 Task: Look for products in the category "Chicken" from the brand "Sprouts".
Action: Mouse moved to (25, 122)
Screenshot: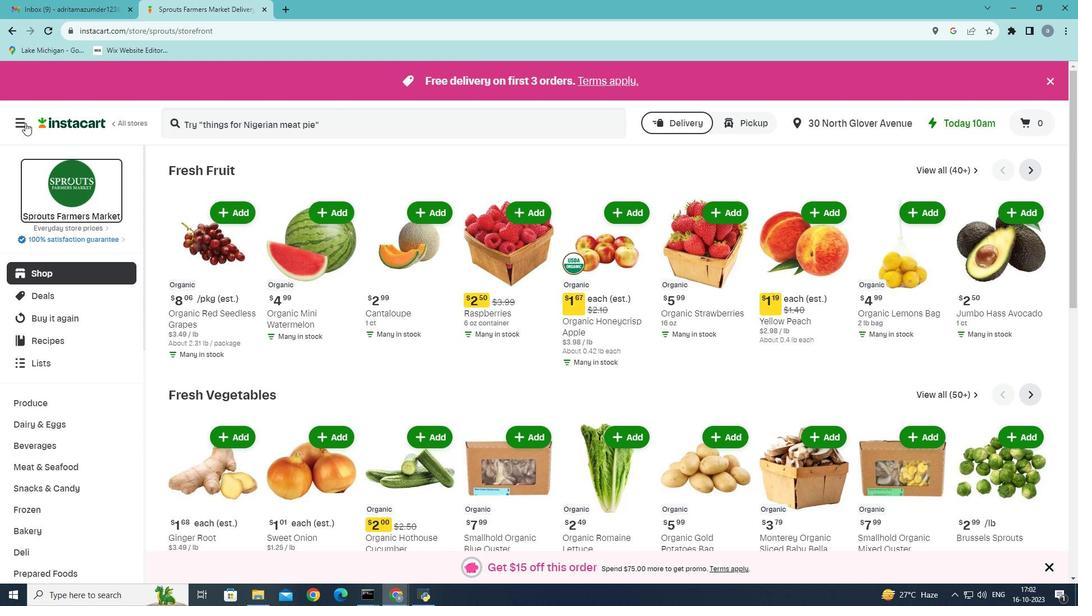 
Action: Mouse pressed left at (25, 122)
Screenshot: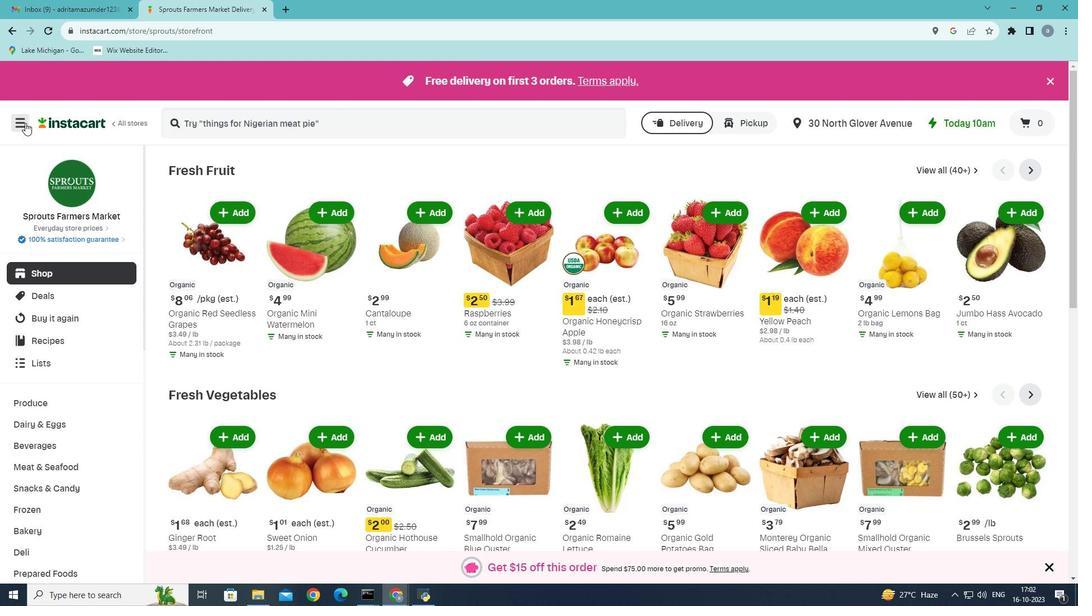 
Action: Mouse moved to (44, 330)
Screenshot: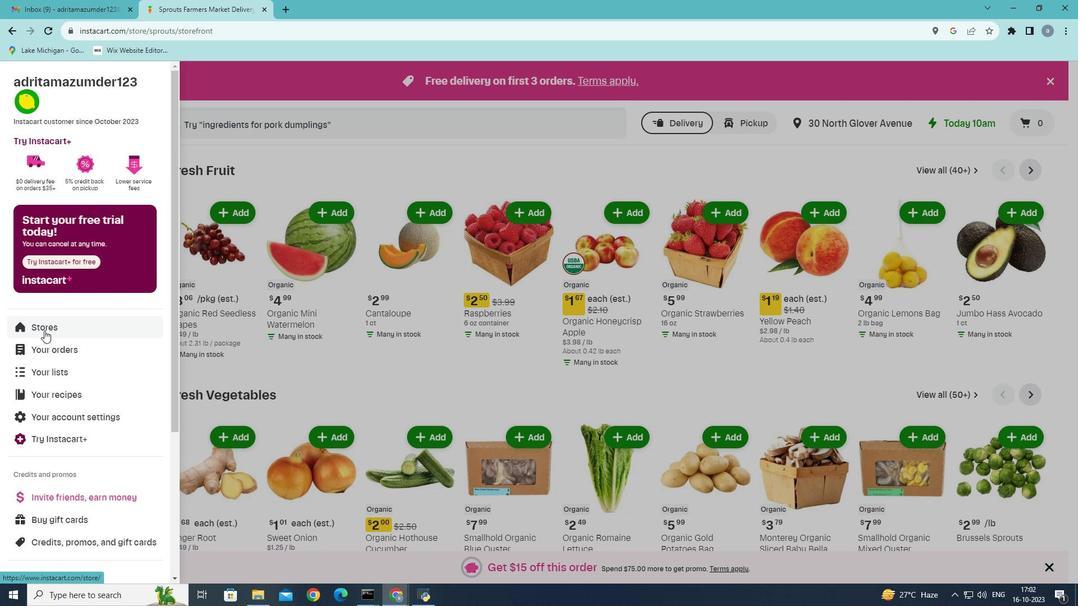 
Action: Mouse pressed left at (44, 330)
Screenshot: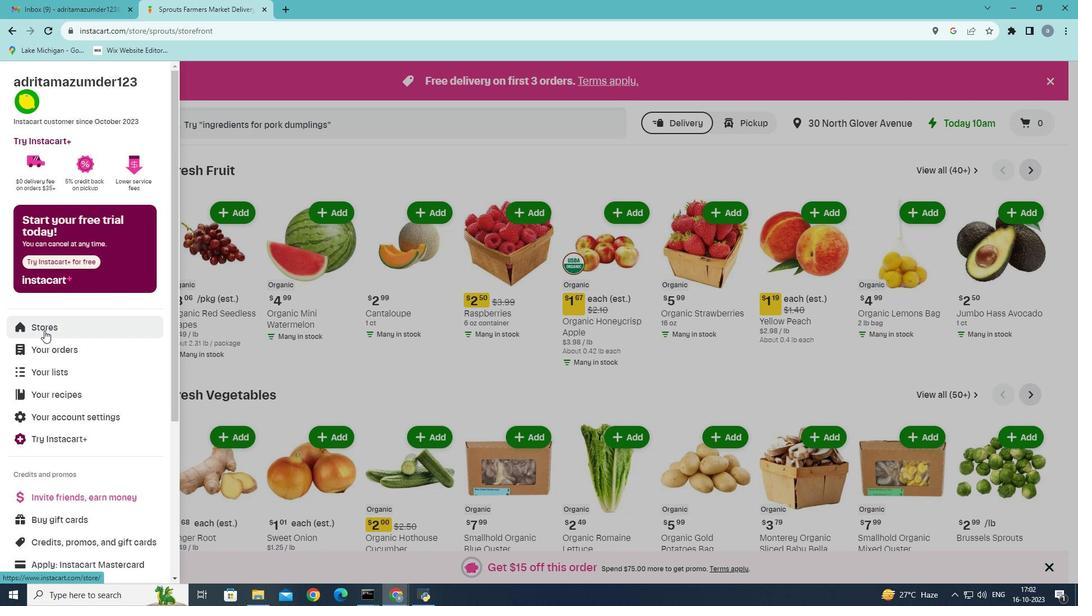 
Action: Mouse moved to (279, 128)
Screenshot: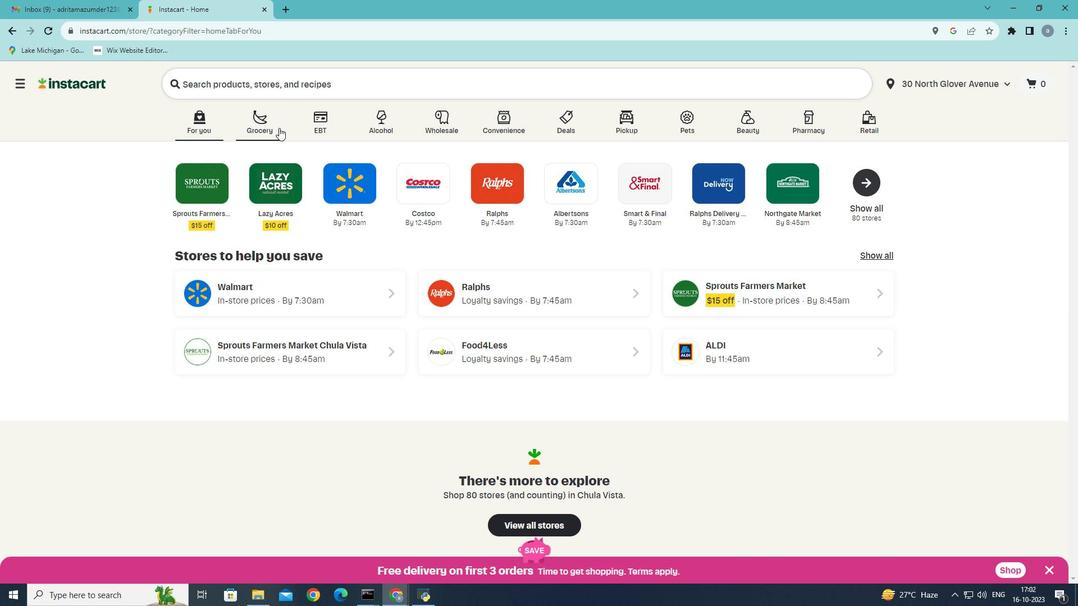 
Action: Mouse pressed left at (279, 128)
Screenshot: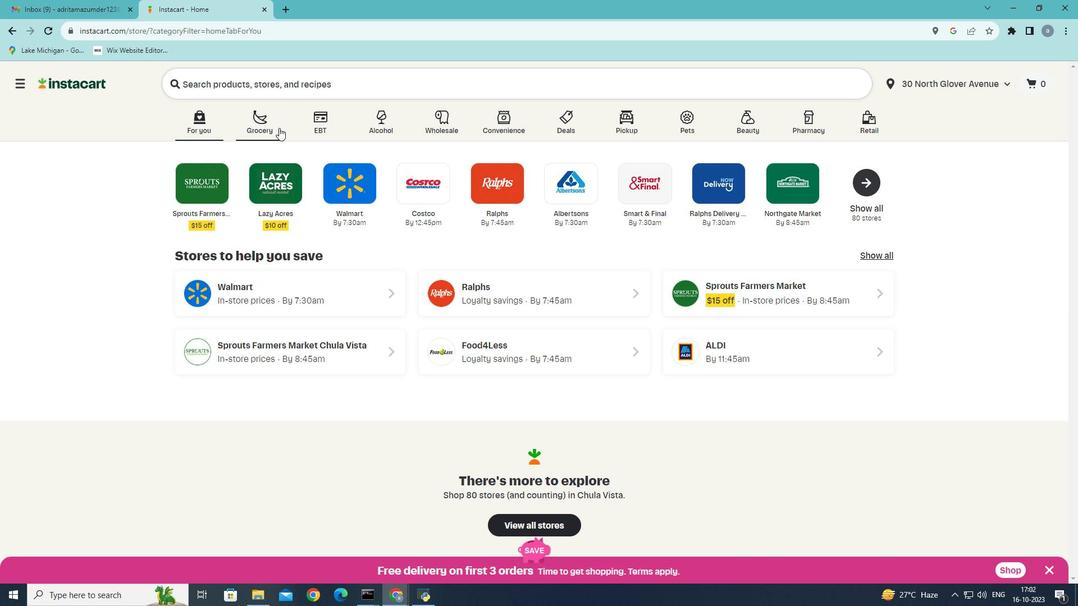 
Action: Mouse moved to (800, 290)
Screenshot: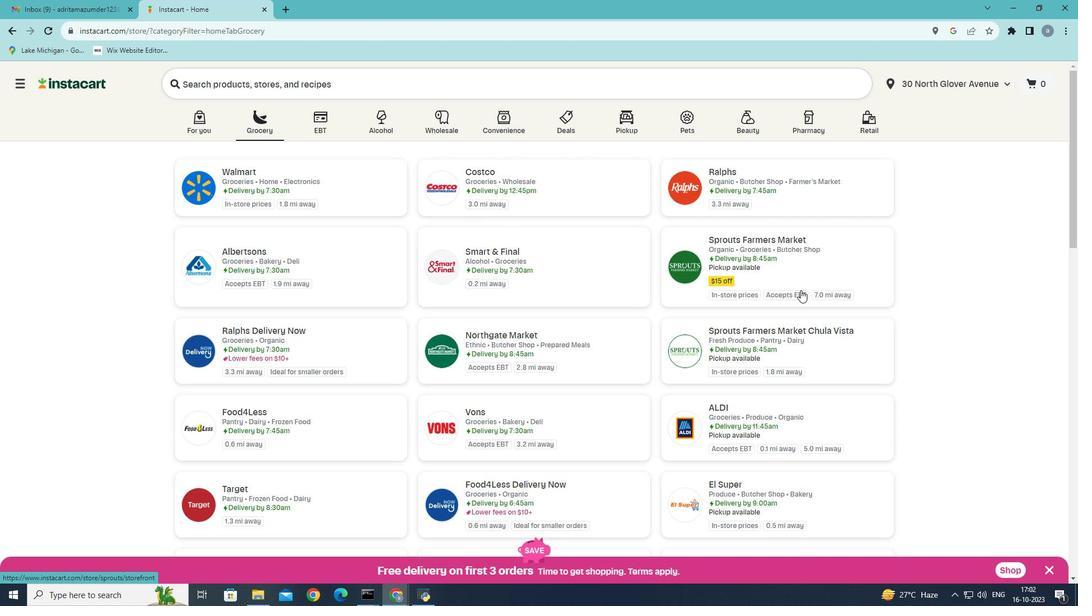 
Action: Mouse pressed left at (800, 290)
Screenshot: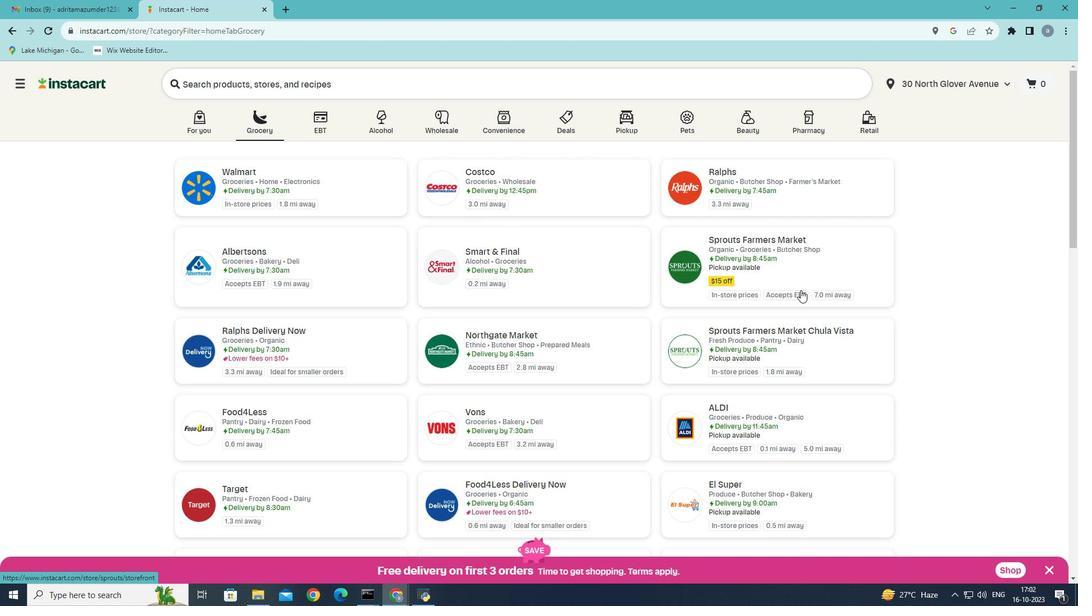 
Action: Mouse moved to (40, 464)
Screenshot: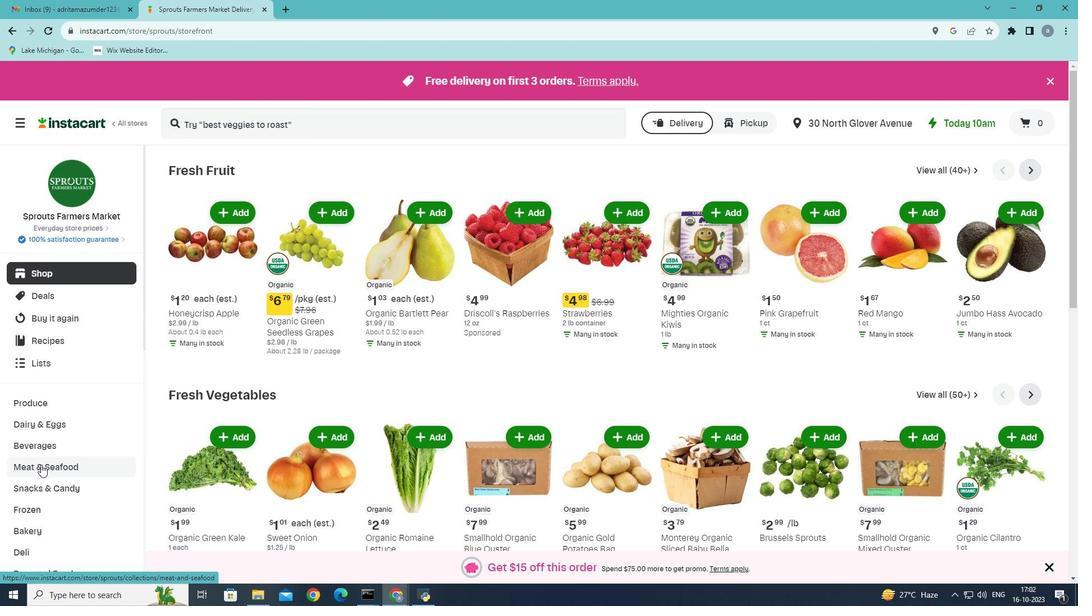 
Action: Mouse pressed left at (40, 464)
Screenshot: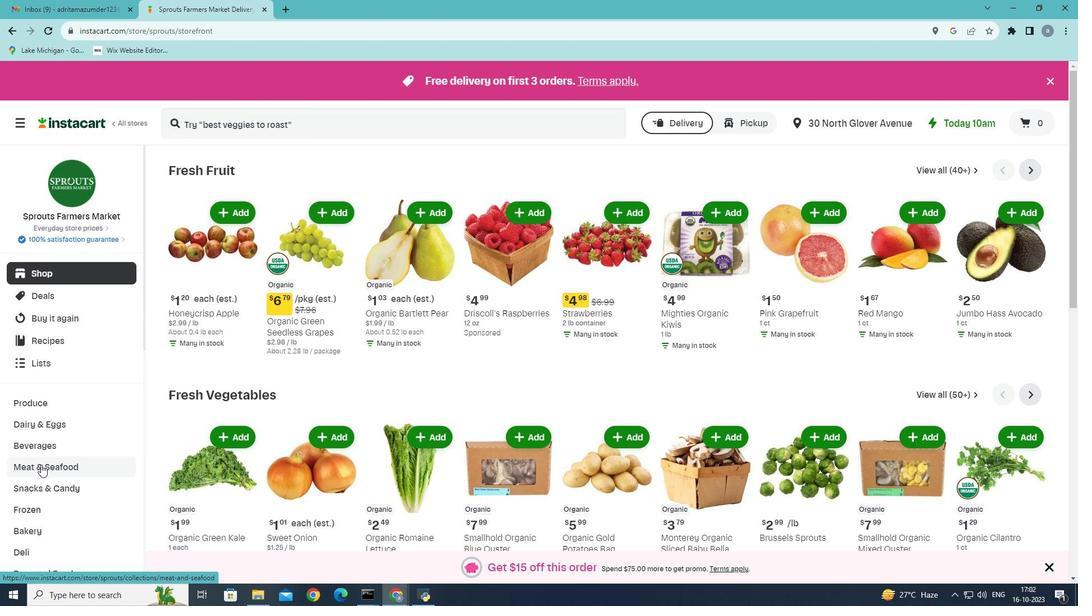 
Action: Mouse moved to (265, 206)
Screenshot: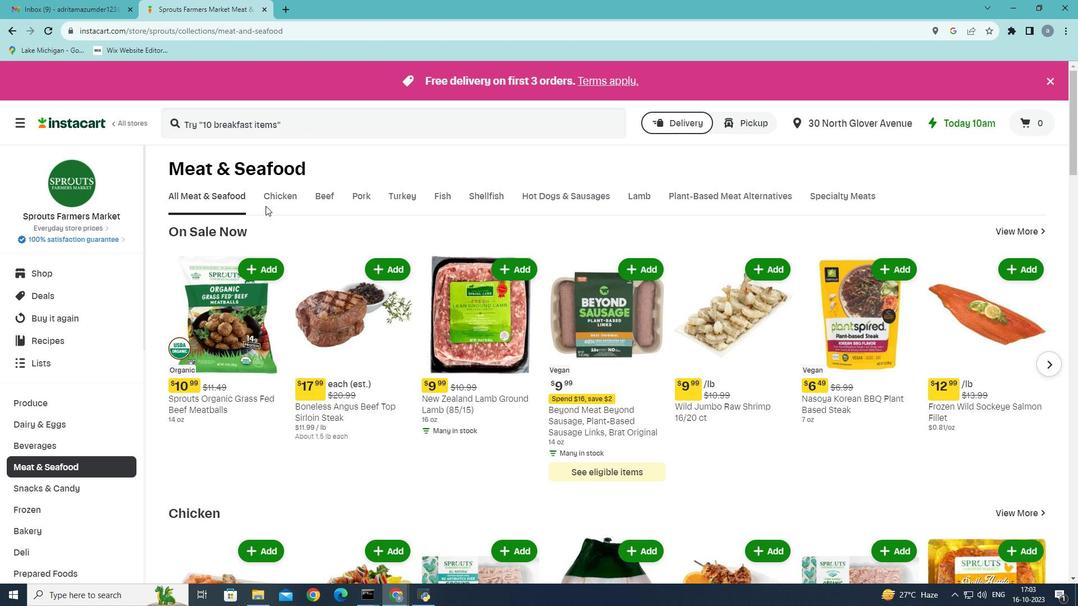 
Action: Mouse pressed left at (265, 206)
Screenshot: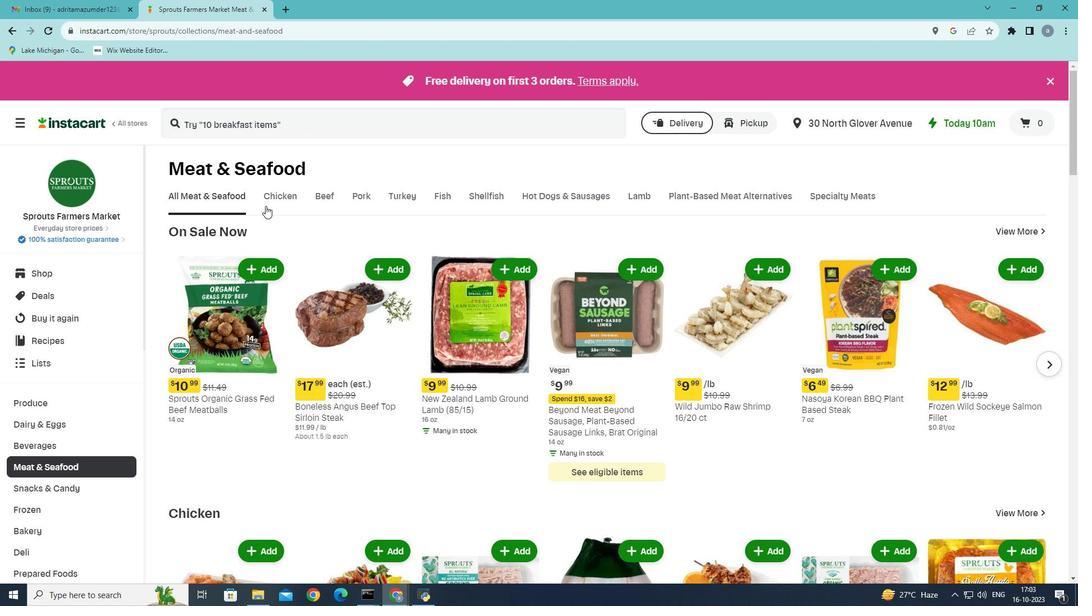 
Action: Mouse moved to (407, 241)
Screenshot: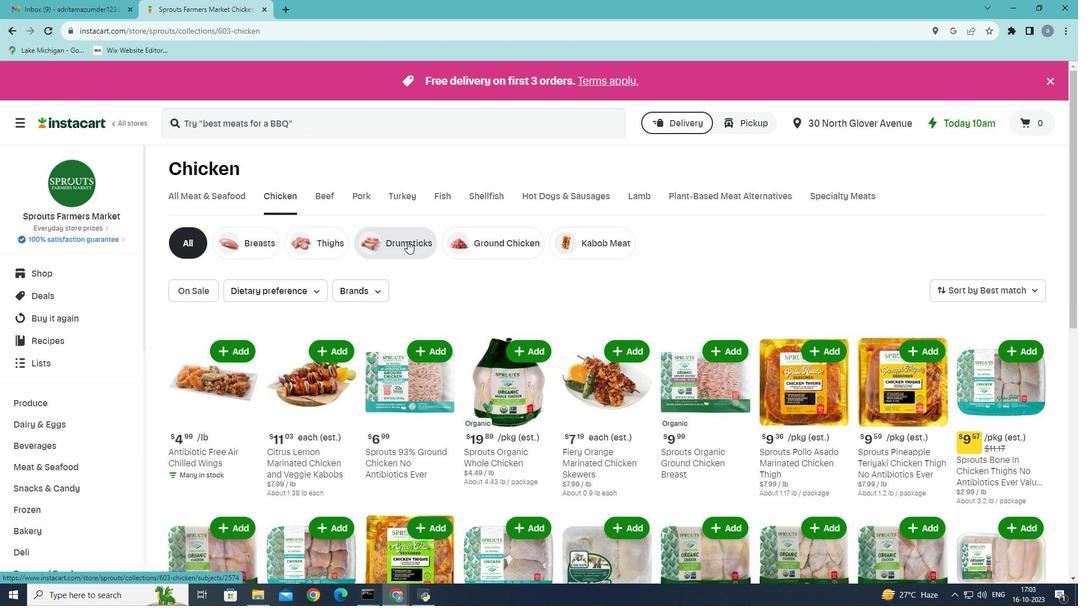 
Action: Mouse pressed left at (407, 241)
Screenshot: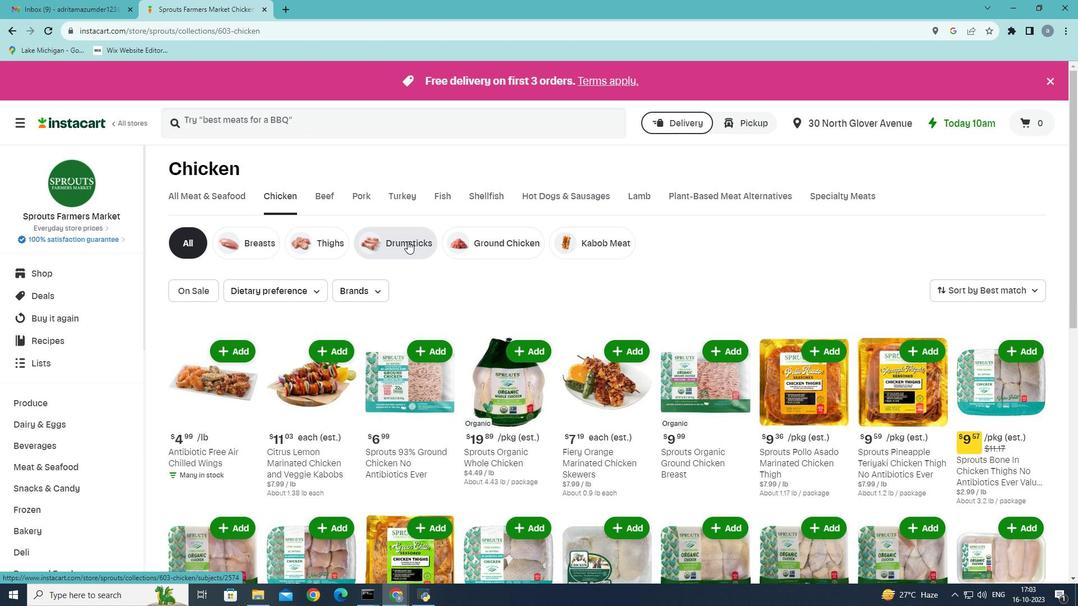 
Action: Mouse moved to (327, 293)
Screenshot: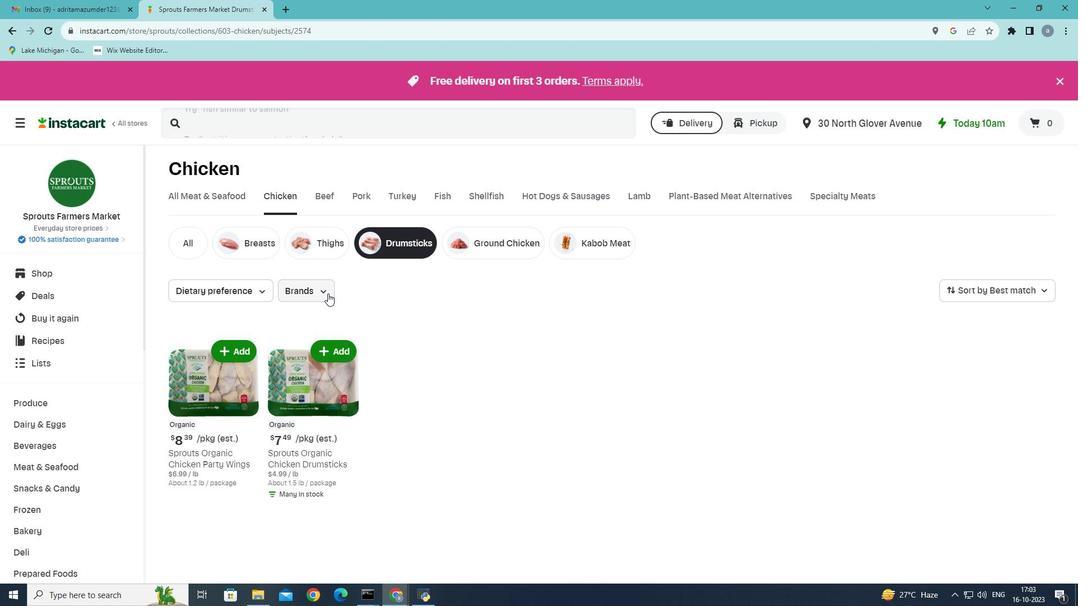 
Action: Mouse pressed left at (327, 293)
Screenshot: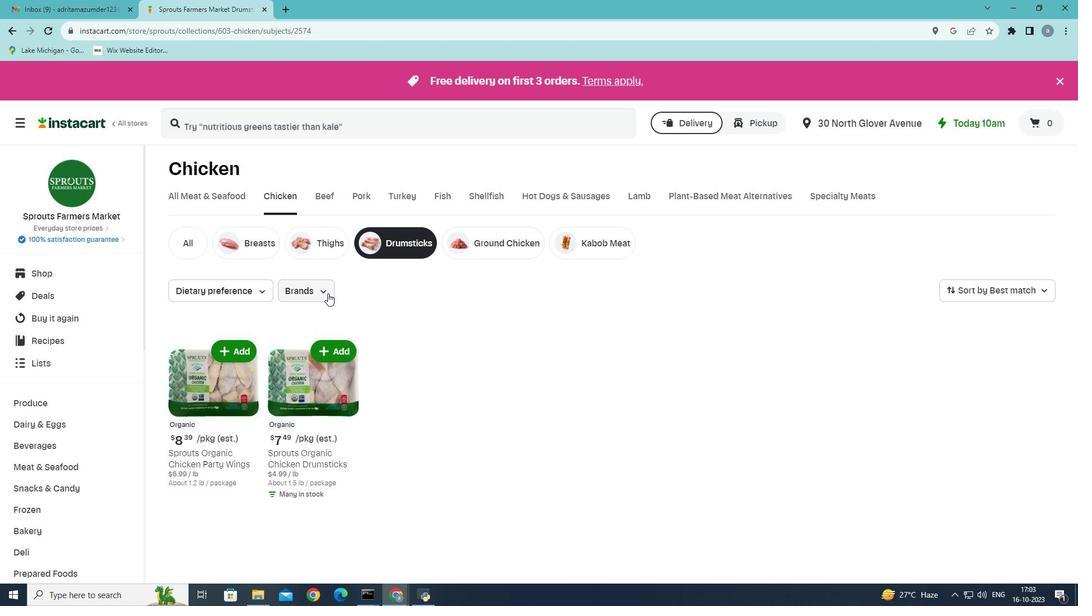 
Action: Mouse moved to (297, 356)
Screenshot: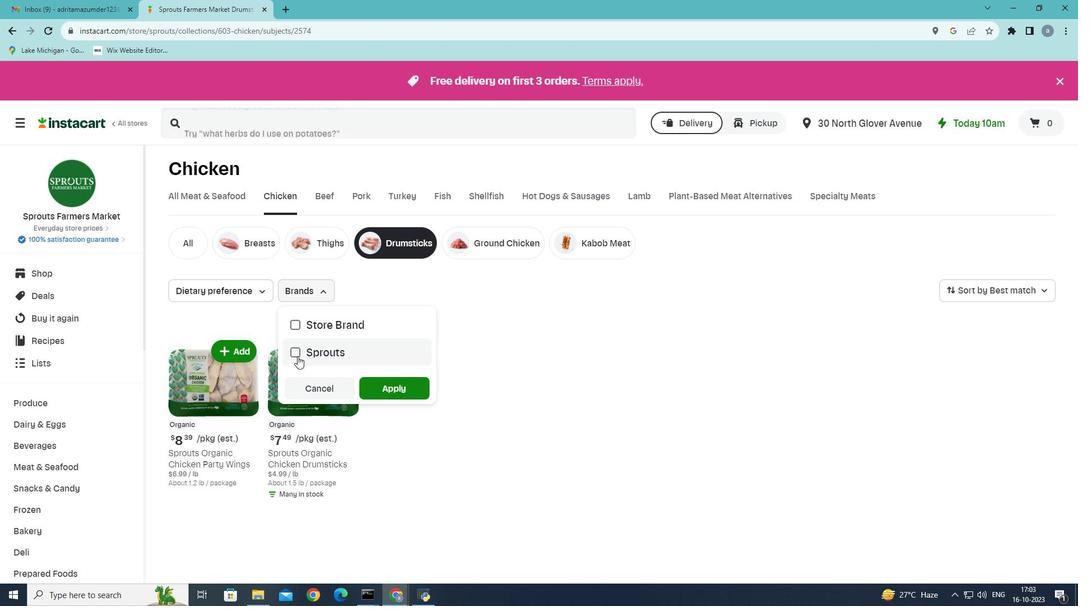 
Action: Mouse pressed left at (297, 356)
Screenshot: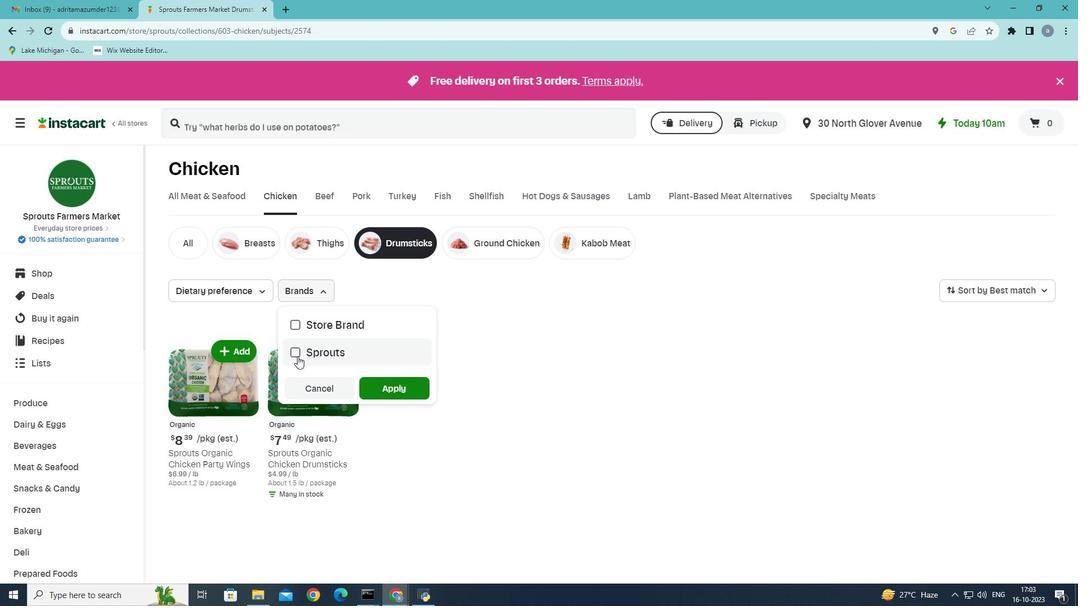 
Action: Mouse moved to (387, 390)
Screenshot: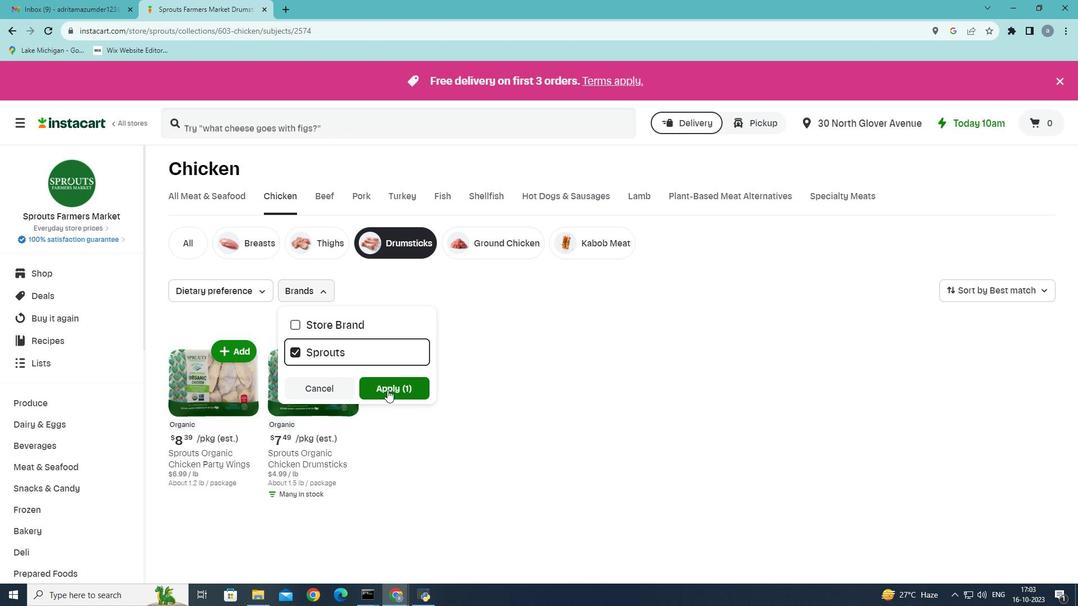 
Action: Mouse pressed left at (387, 390)
Screenshot: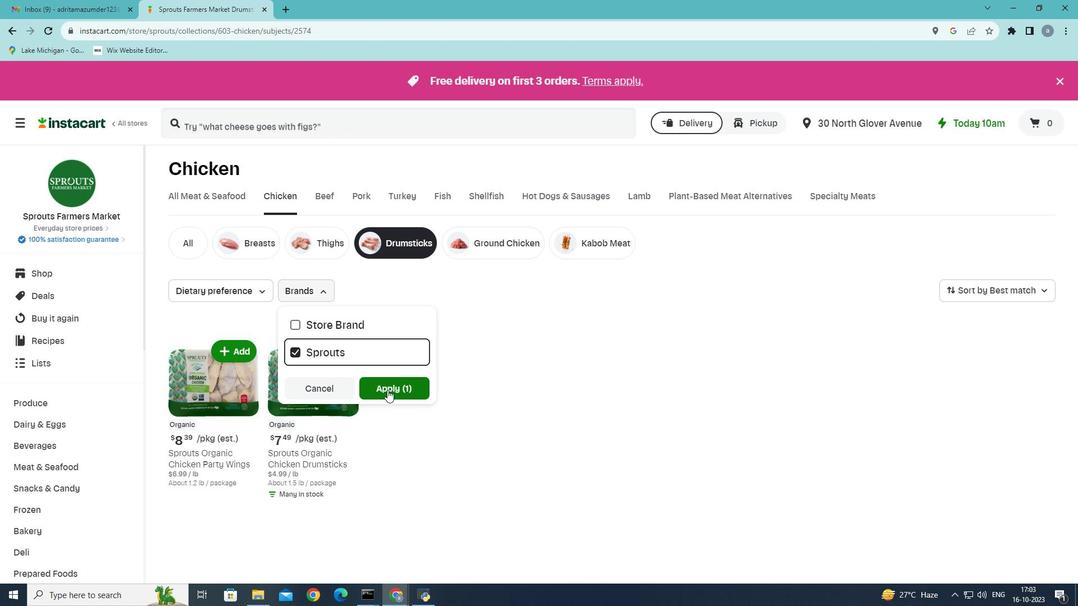 
Action: Mouse moved to (392, 395)
Screenshot: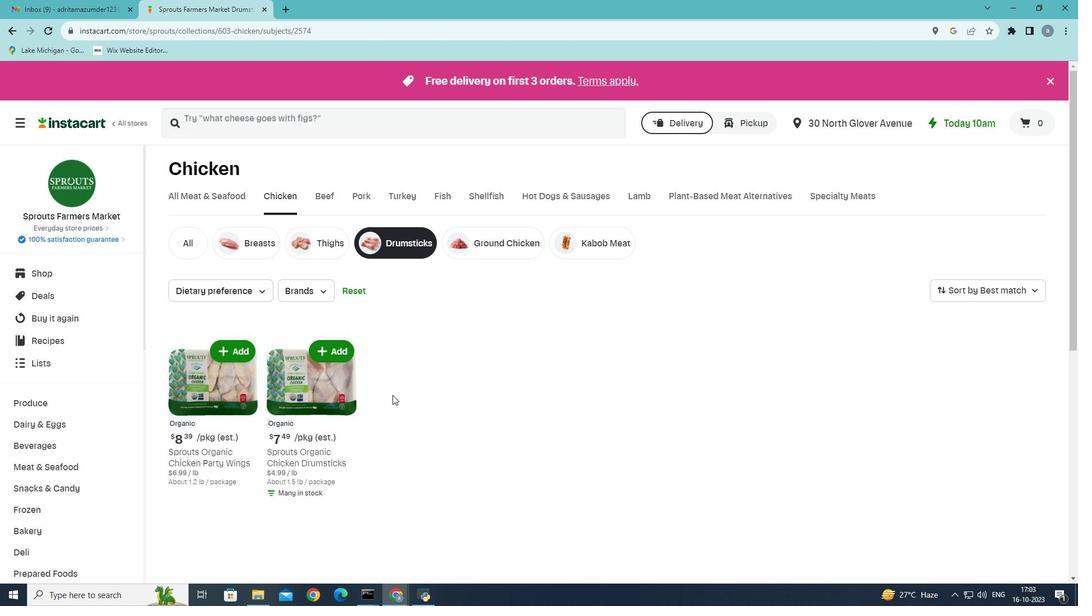 
